 Task: Use mute to silence mail with automated newsletter subscriptions.
Action: Mouse moved to (198, 148)
Screenshot: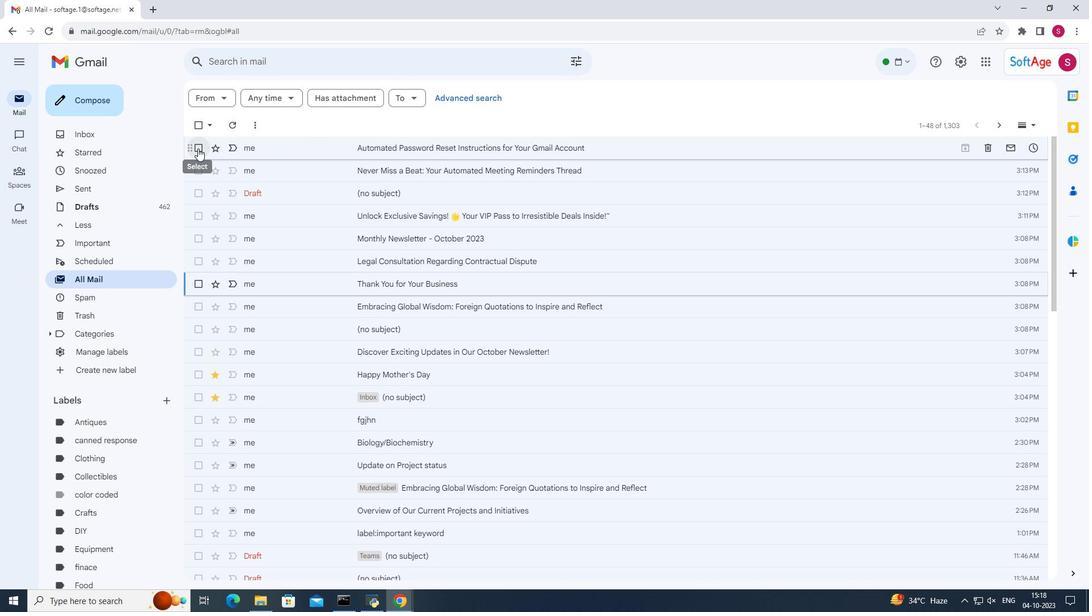 
Action: Mouse pressed left at (198, 148)
Screenshot: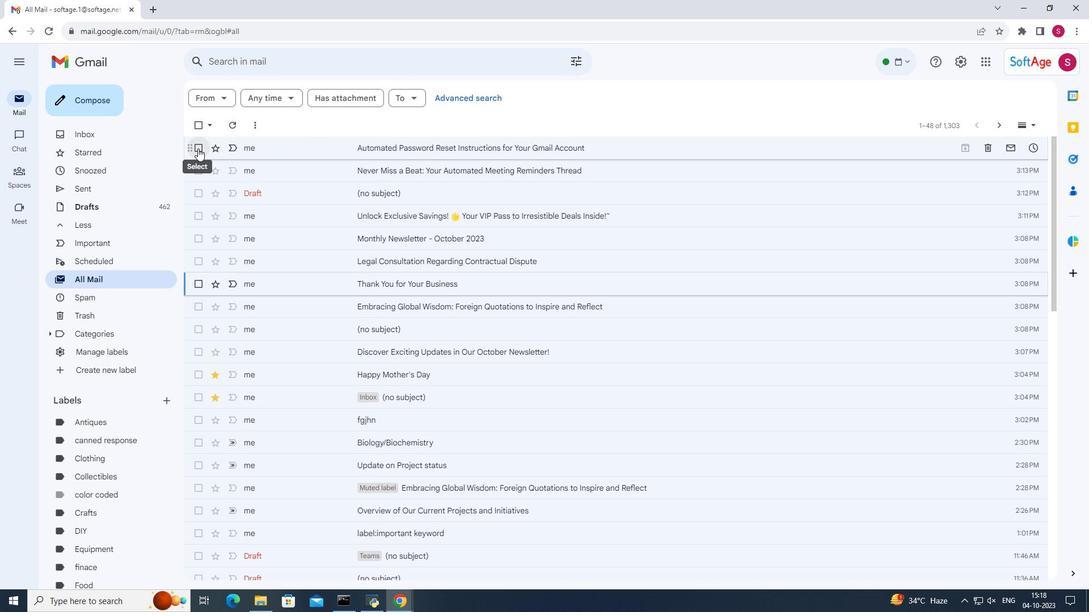 
Action: Mouse moved to (447, 123)
Screenshot: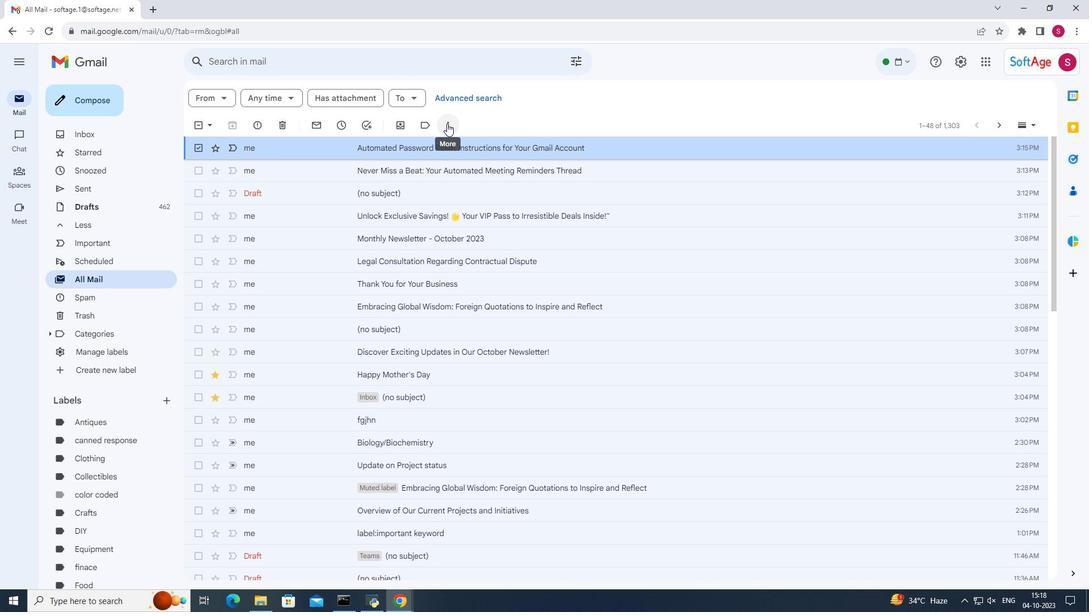 
Action: Mouse pressed left at (447, 123)
Screenshot: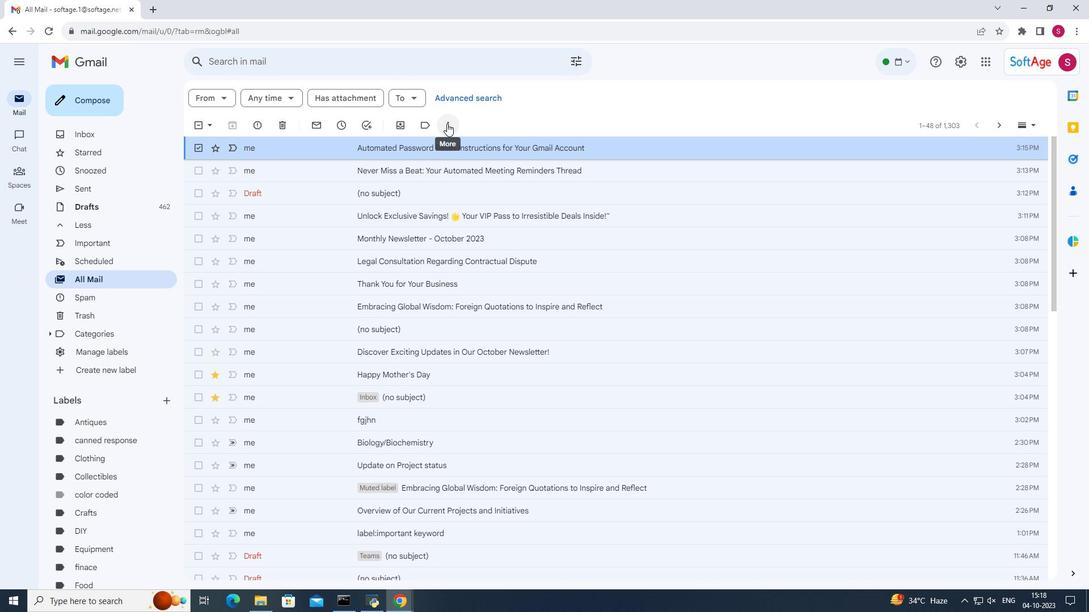
Action: Mouse moved to (488, 215)
Screenshot: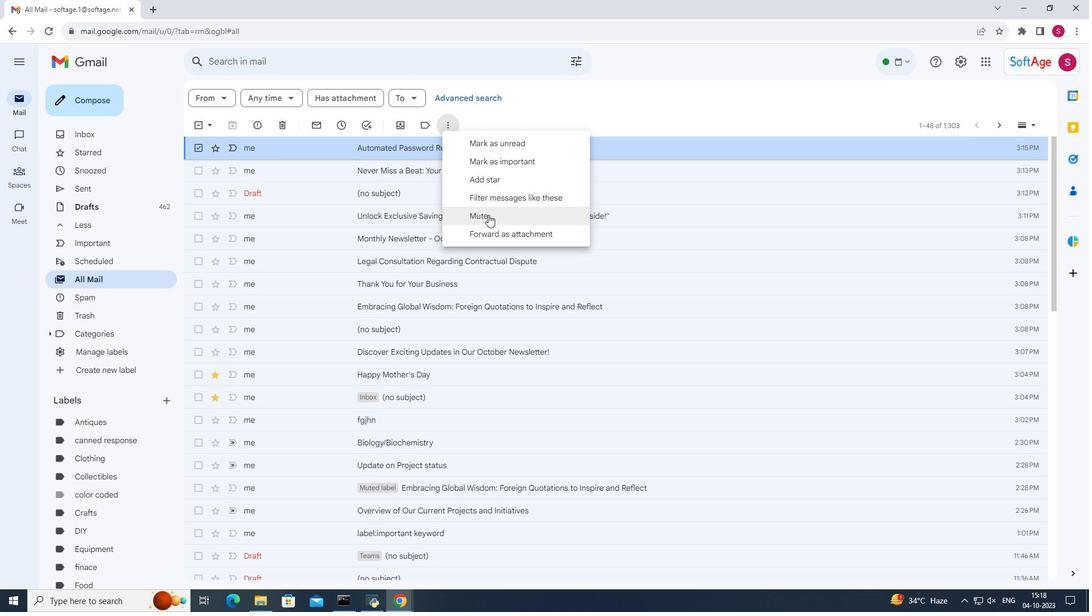 
Action: Mouse pressed left at (488, 215)
Screenshot: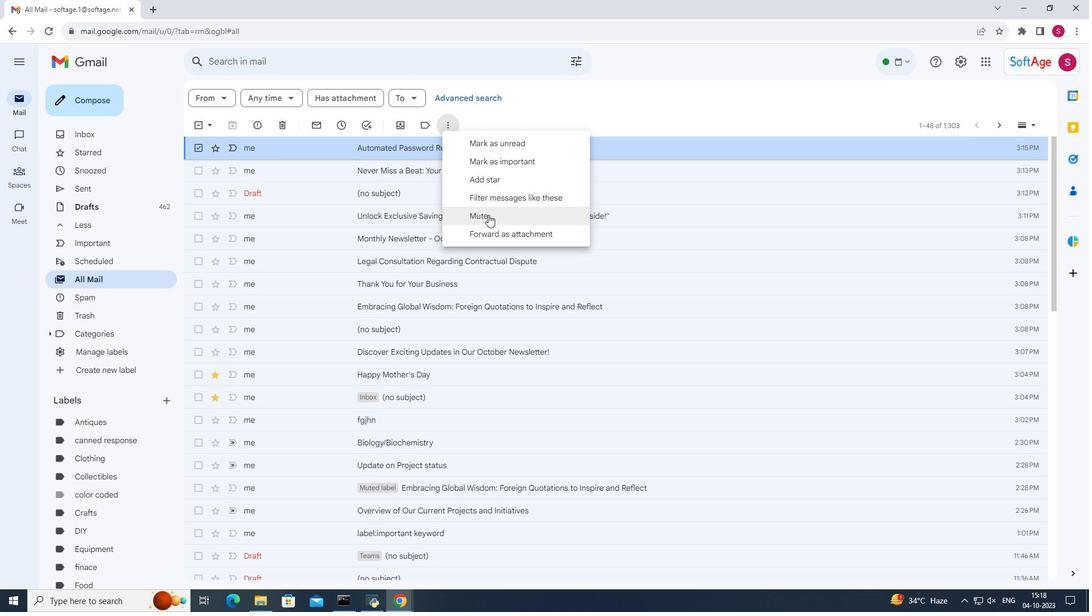 
Action: Mouse moved to (198, 171)
Screenshot: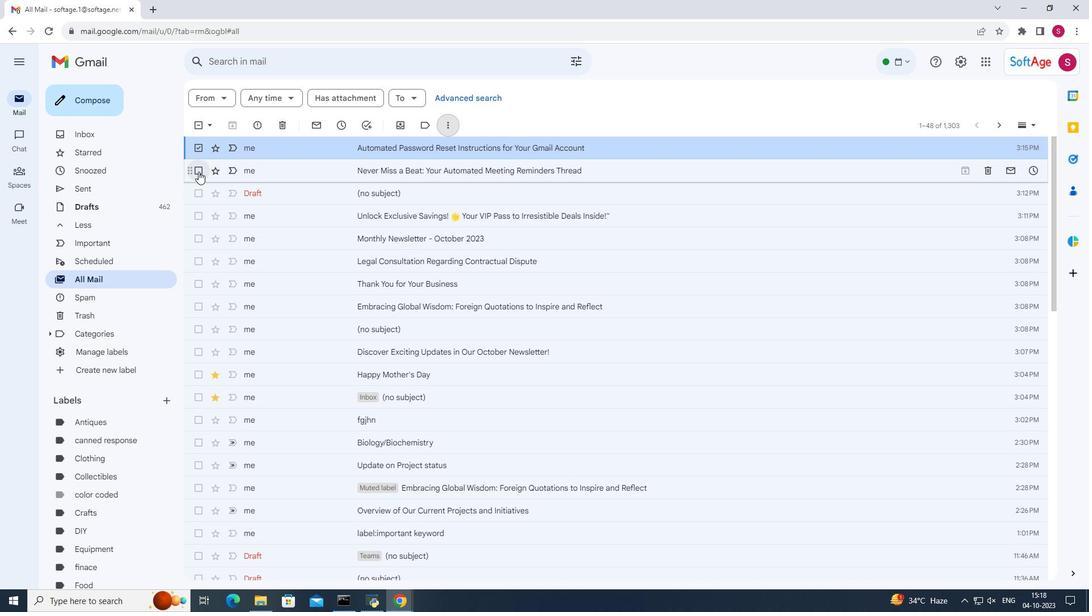
Action: Mouse pressed left at (198, 171)
Screenshot: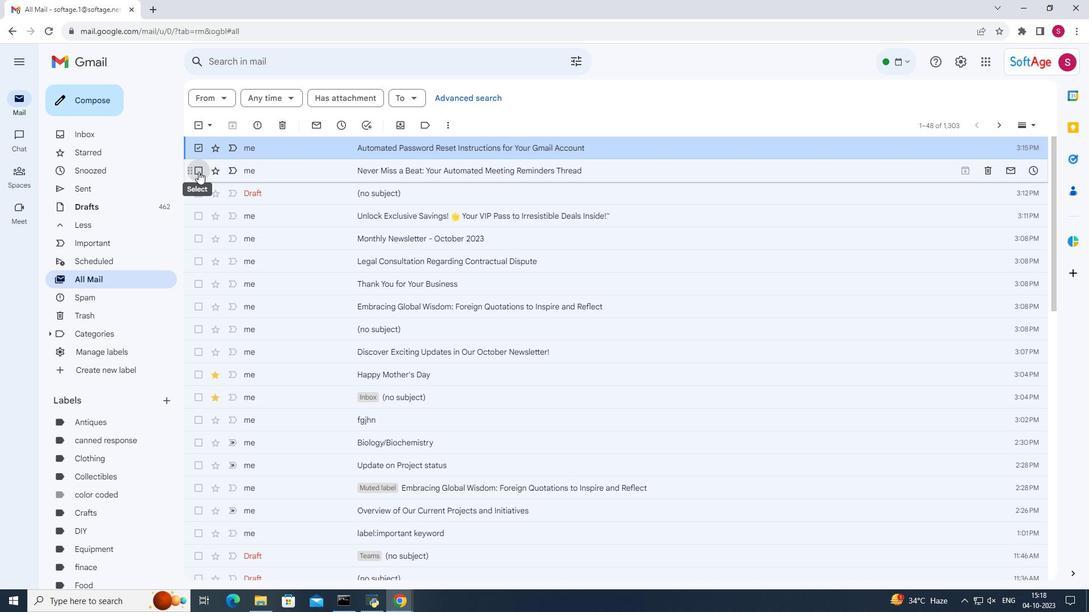 
Action: Mouse moved to (452, 125)
Screenshot: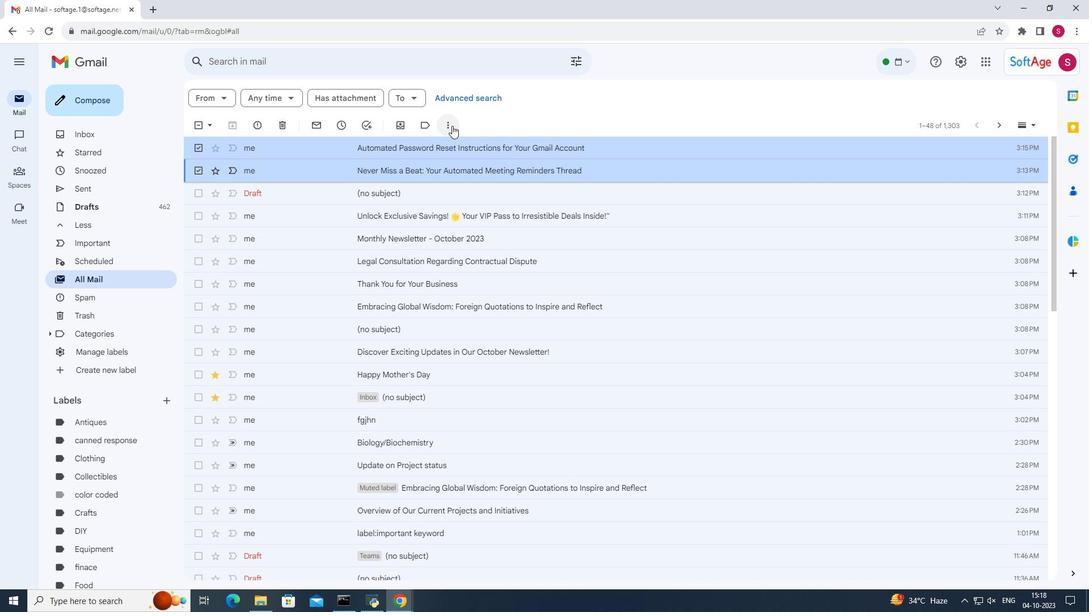 
Action: Mouse pressed left at (452, 125)
Screenshot: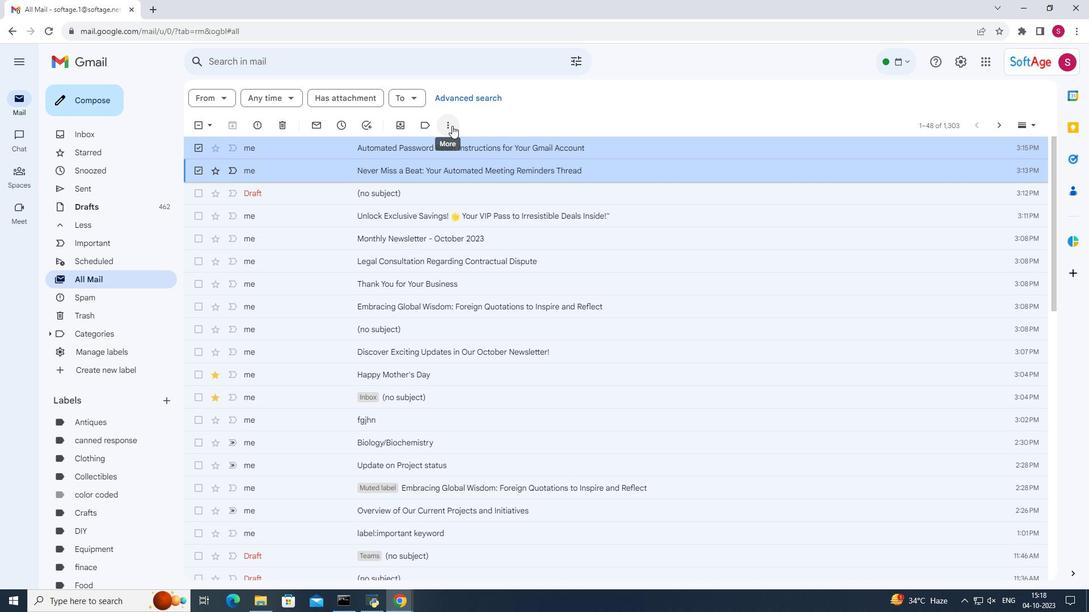 
Action: Mouse moved to (473, 215)
Screenshot: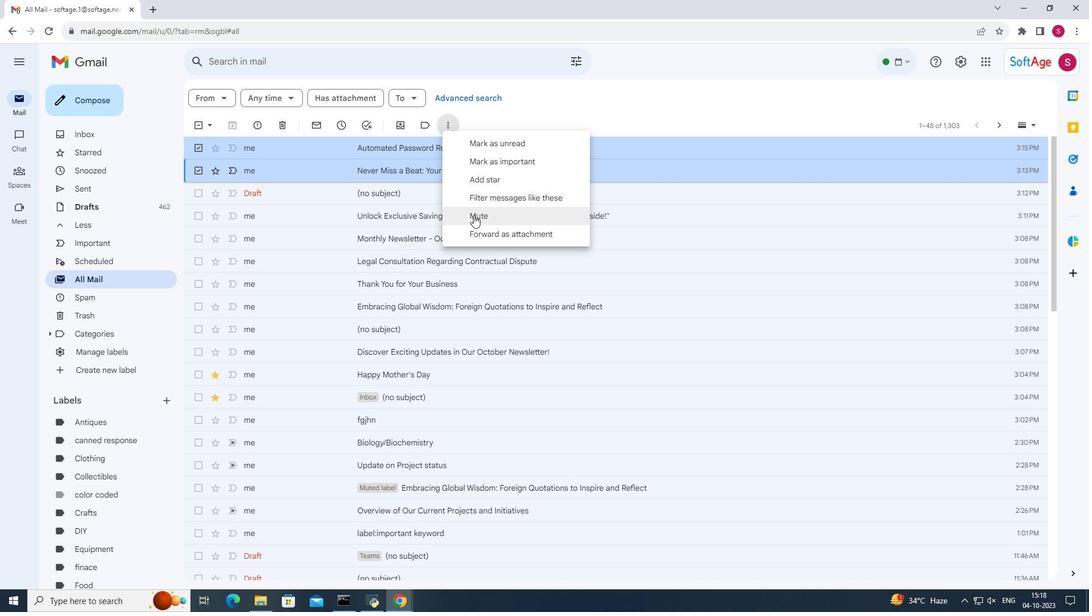 
Action: Mouse pressed left at (473, 215)
Screenshot: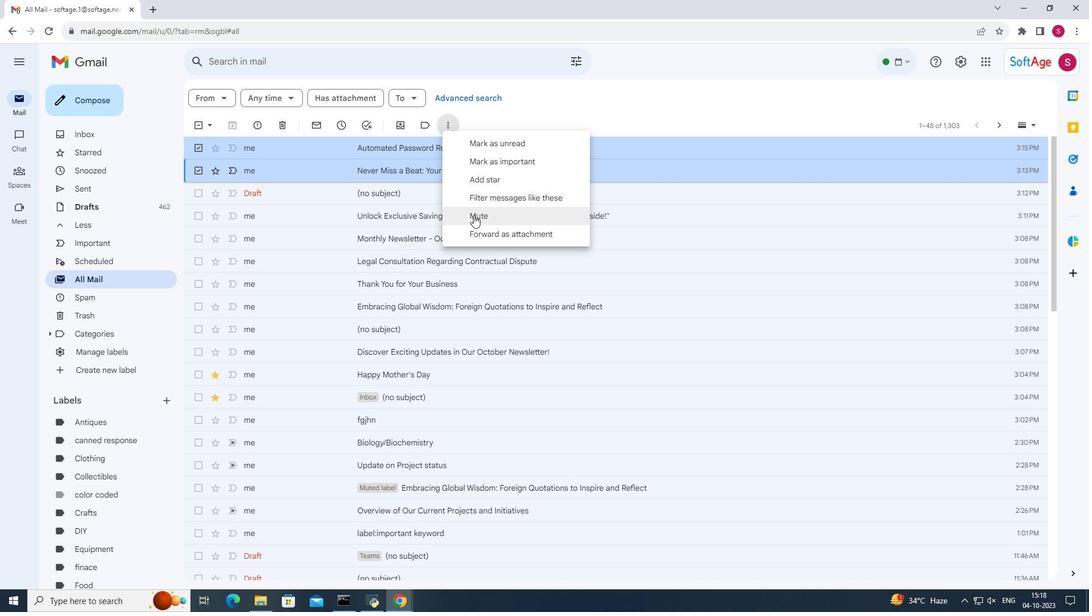 
Action: Mouse moved to (195, 215)
Screenshot: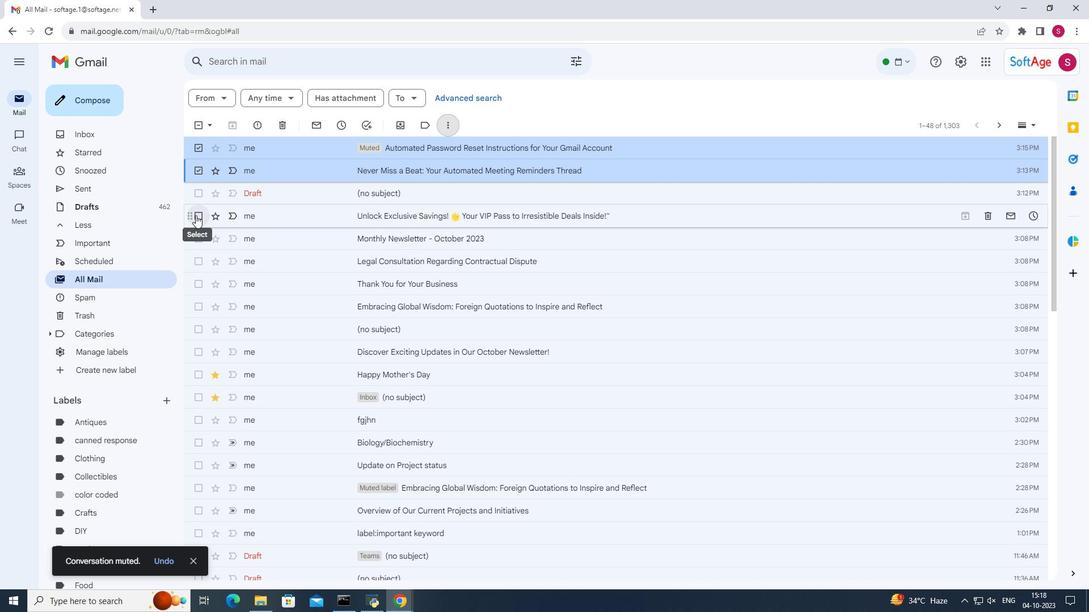 
Action: Mouse pressed left at (195, 215)
Screenshot: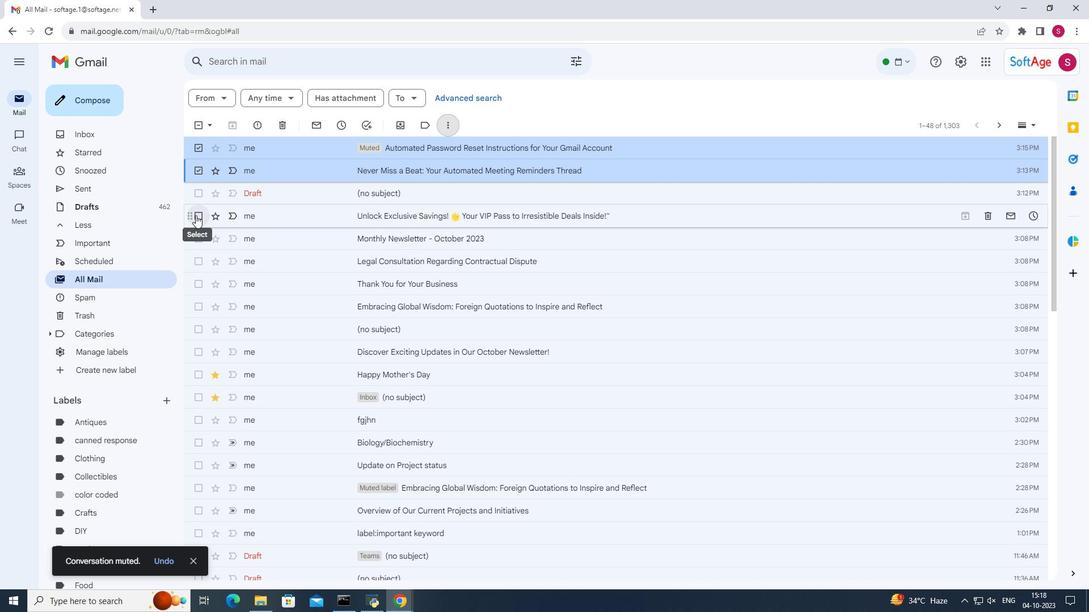 
Action: Mouse moved to (278, 216)
Screenshot: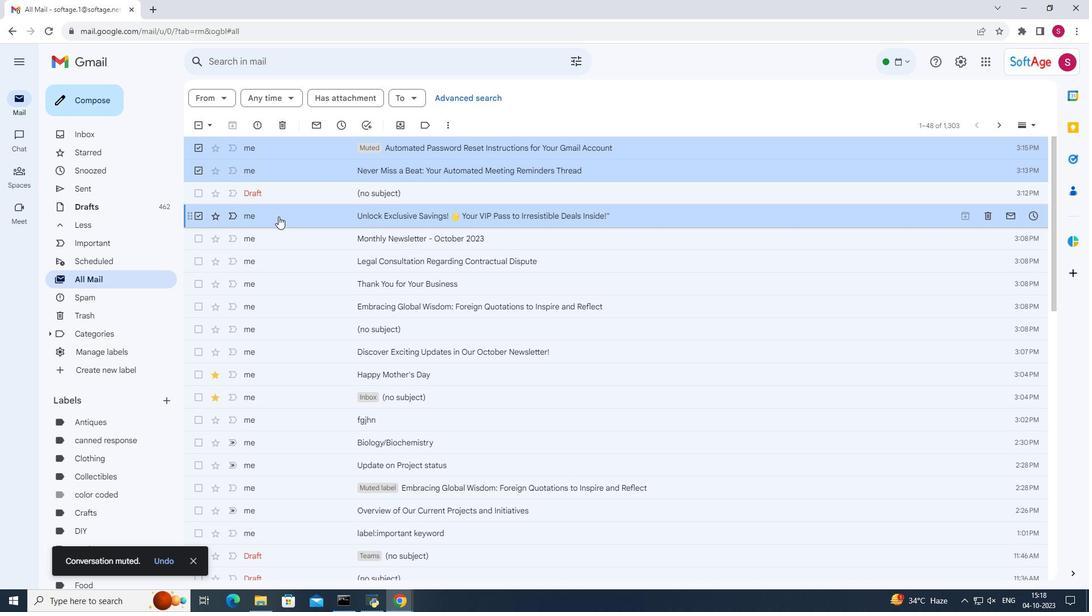 
Action: Mouse pressed right at (278, 216)
Screenshot: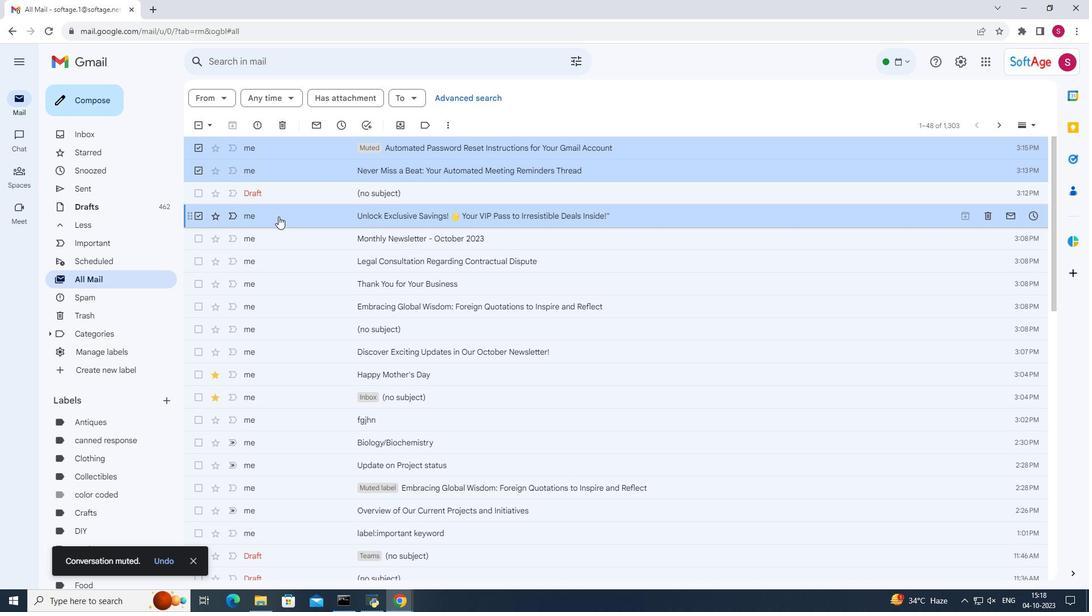 
Action: Mouse moved to (349, 468)
Screenshot: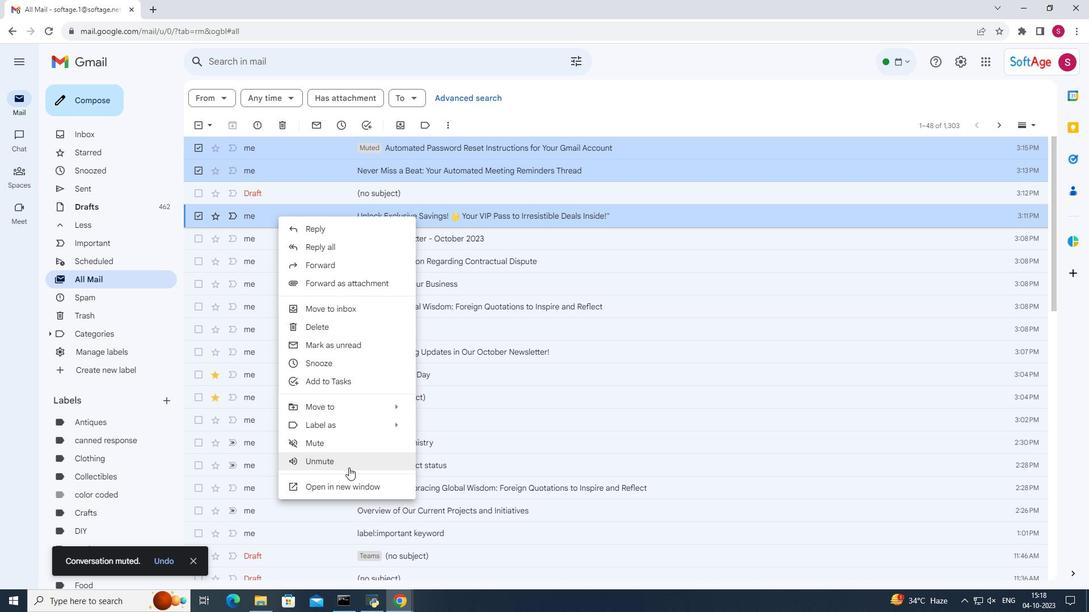 
Action: Mouse pressed left at (349, 468)
Screenshot: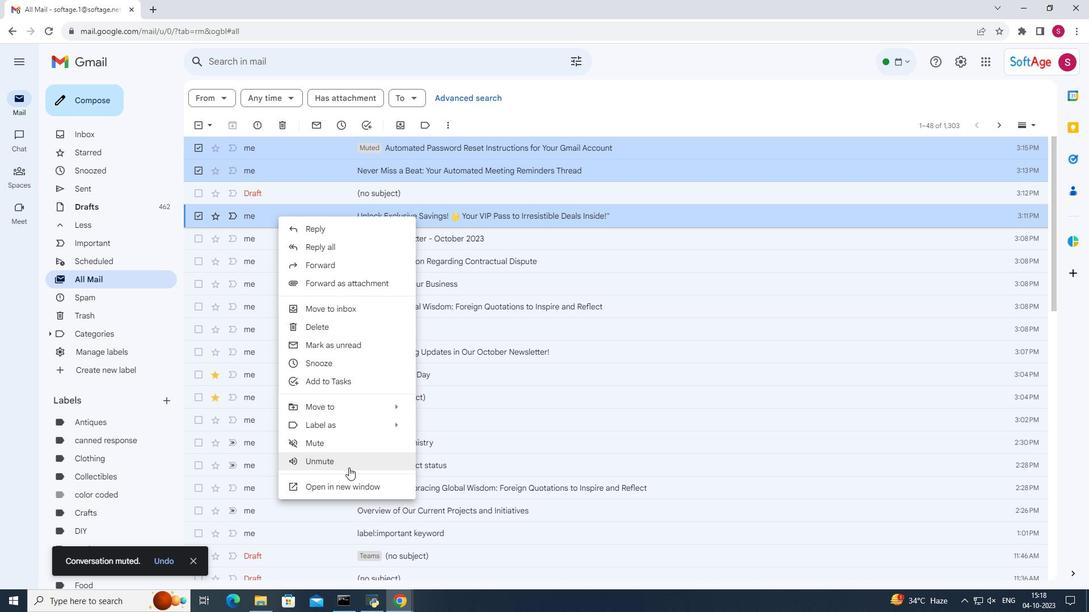 
Action: Mouse moved to (318, 220)
Screenshot: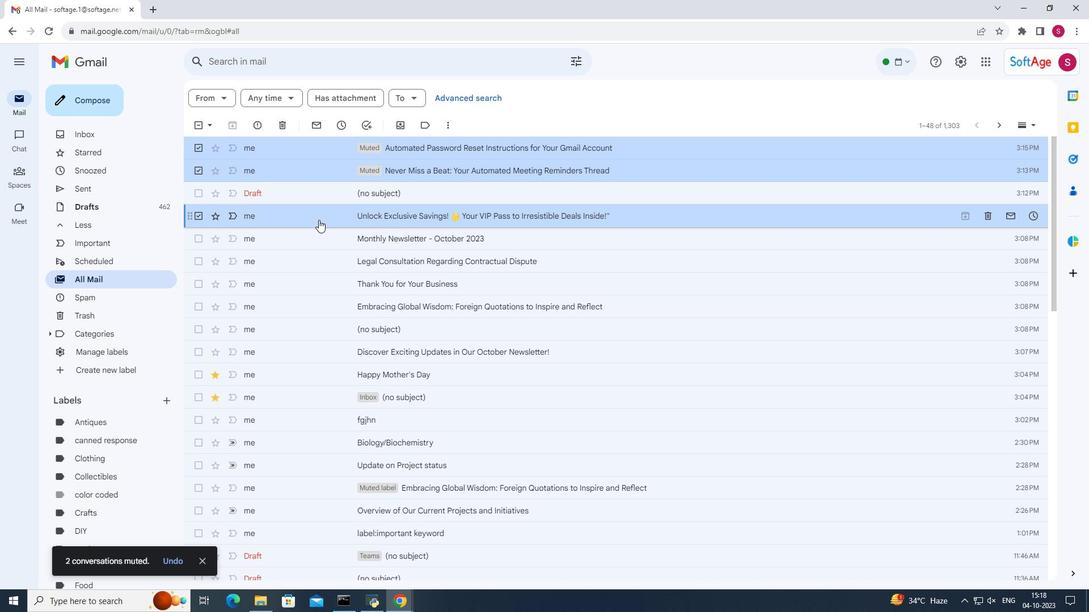 
Action: Mouse pressed right at (318, 220)
Screenshot: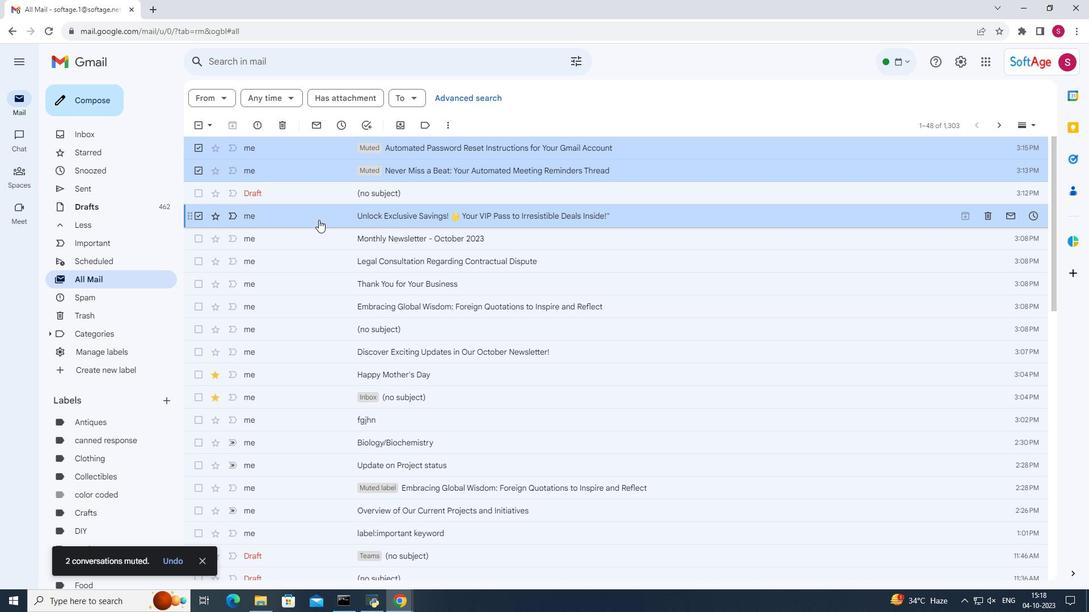 
Action: Mouse moved to (542, 287)
Screenshot: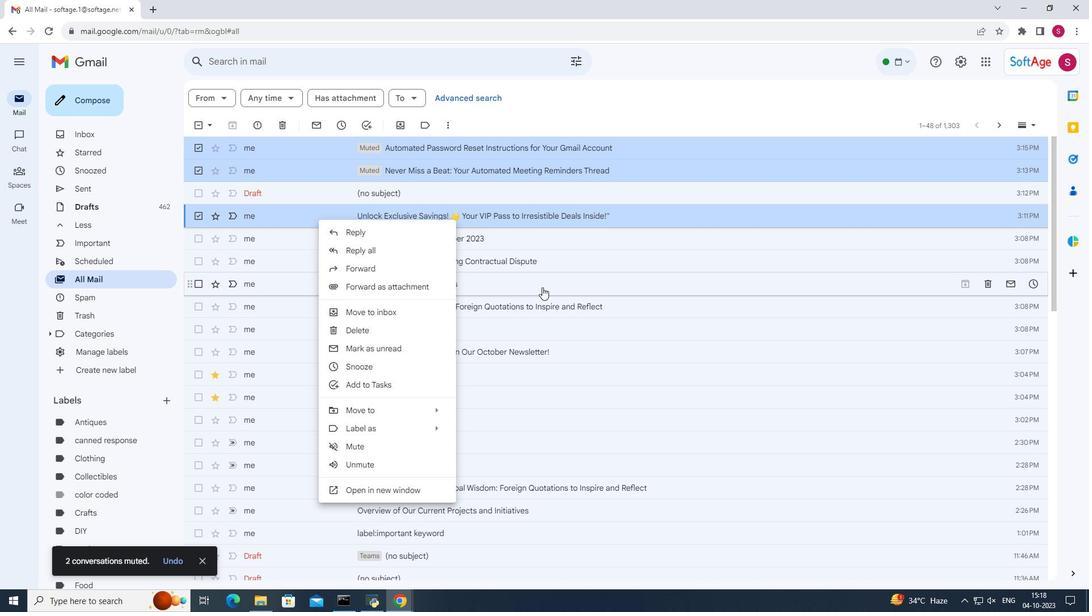 
Action: Mouse pressed left at (542, 287)
Screenshot: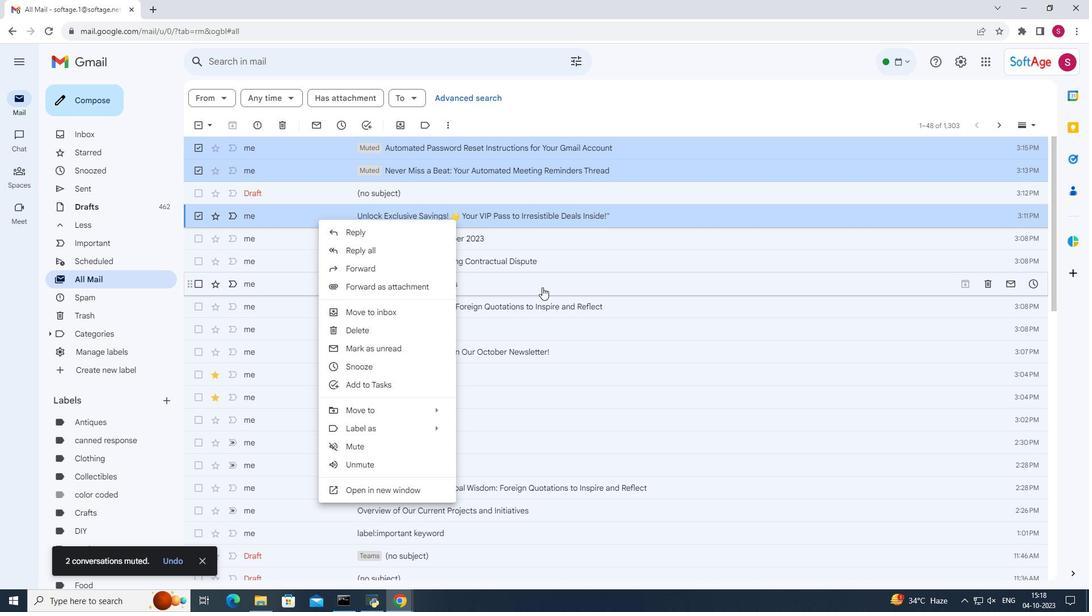 
Action: Mouse moved to (198, 87)
Screenshot: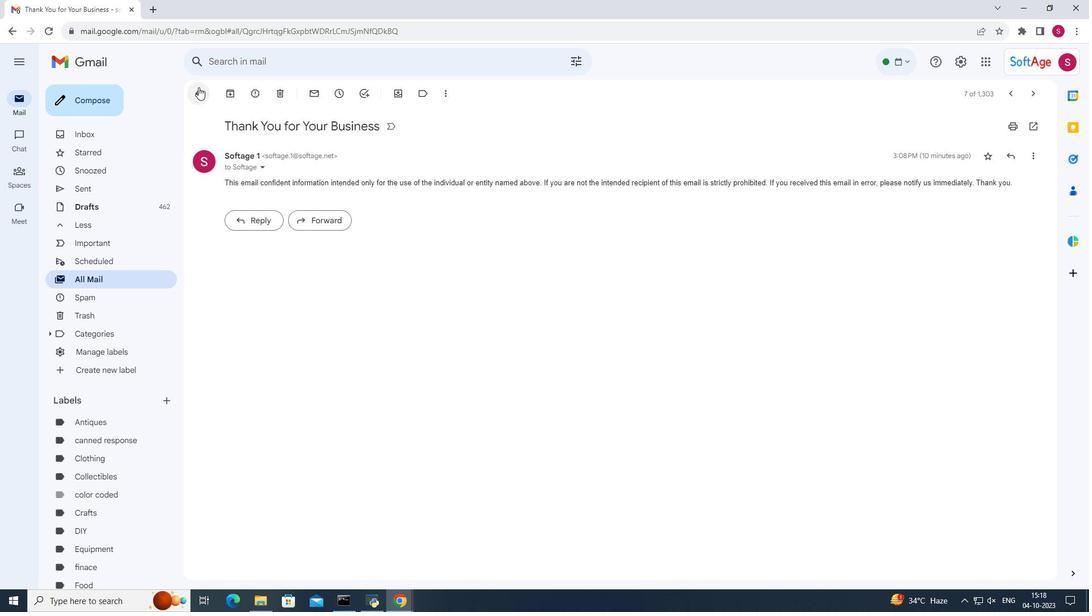 
Action: Mouse pressed left at (198, 87)
Screenshot: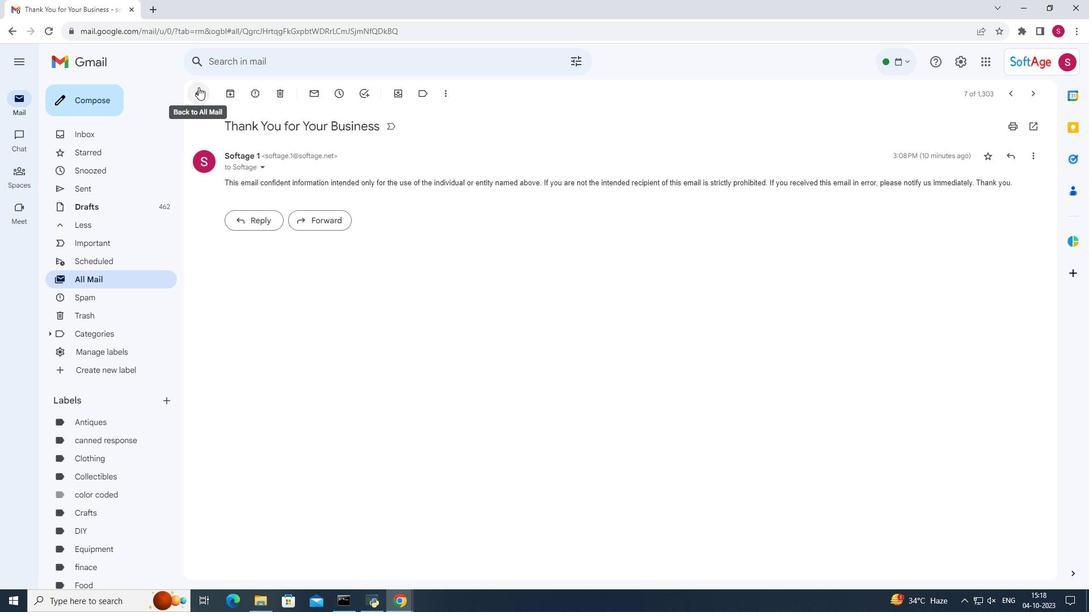 
Action: Mouse moved to (364, 236)
Screenshot: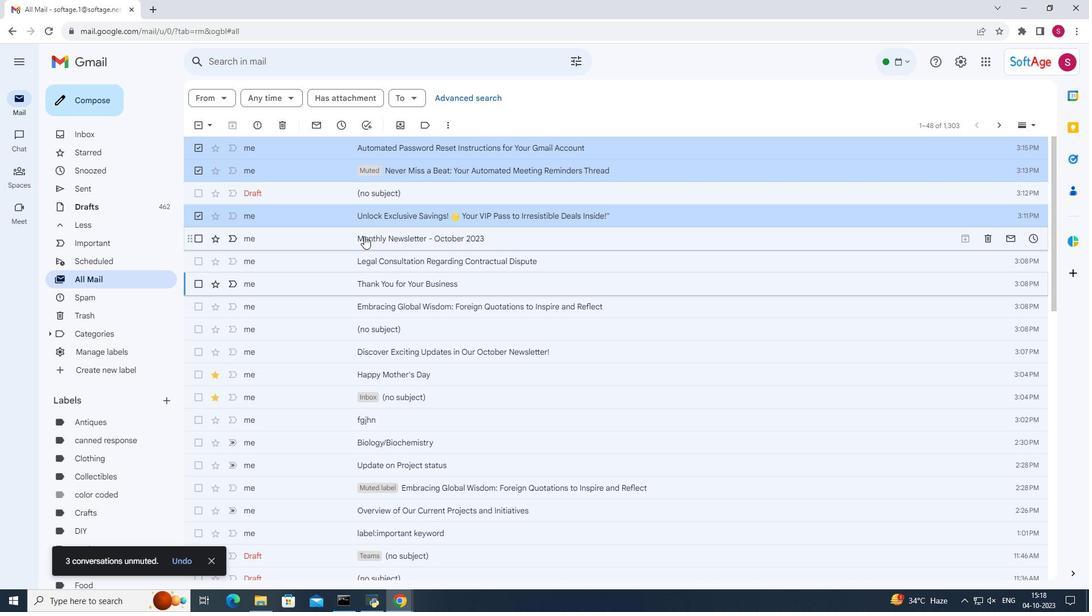 
Action: Mouse pressed left at (364, 236)
Screenshot: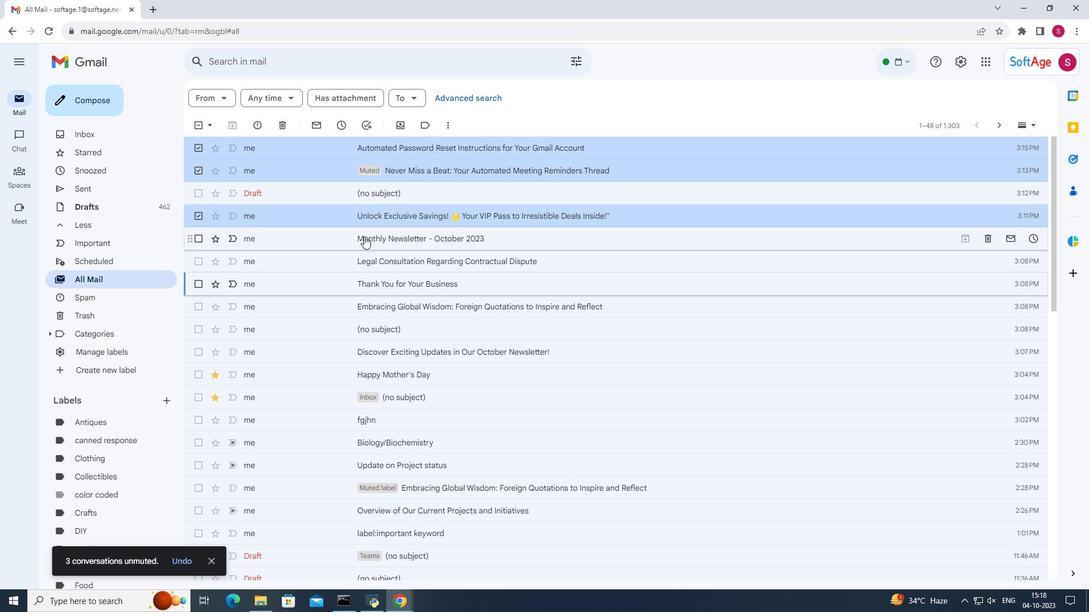 
Action: Mouse moved to (195, 95)
Screenshot: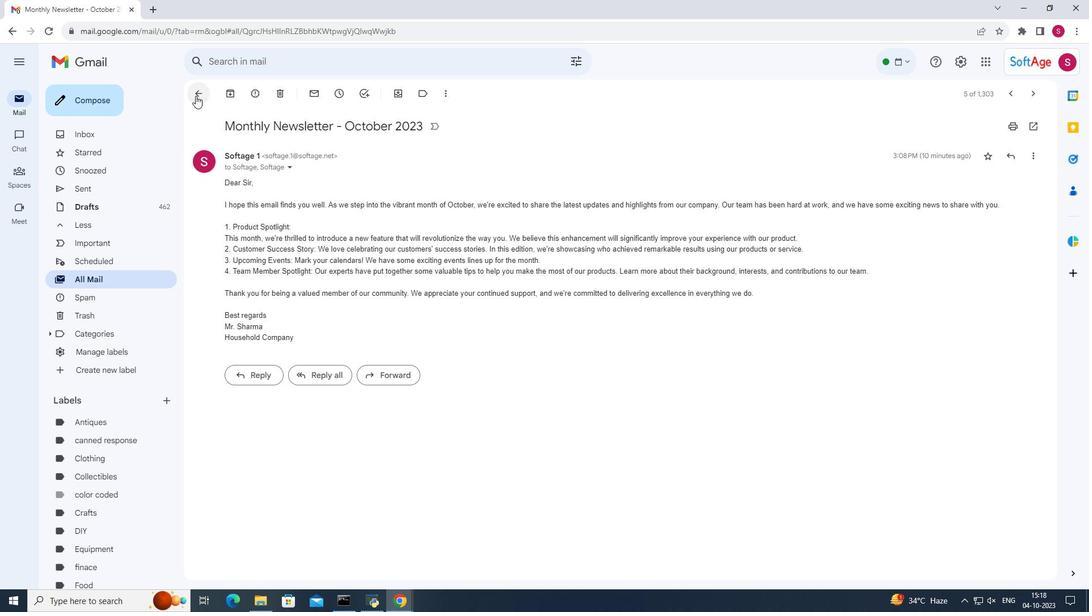 
Action: Mouse pressed left at (195, 95)
Screenshot: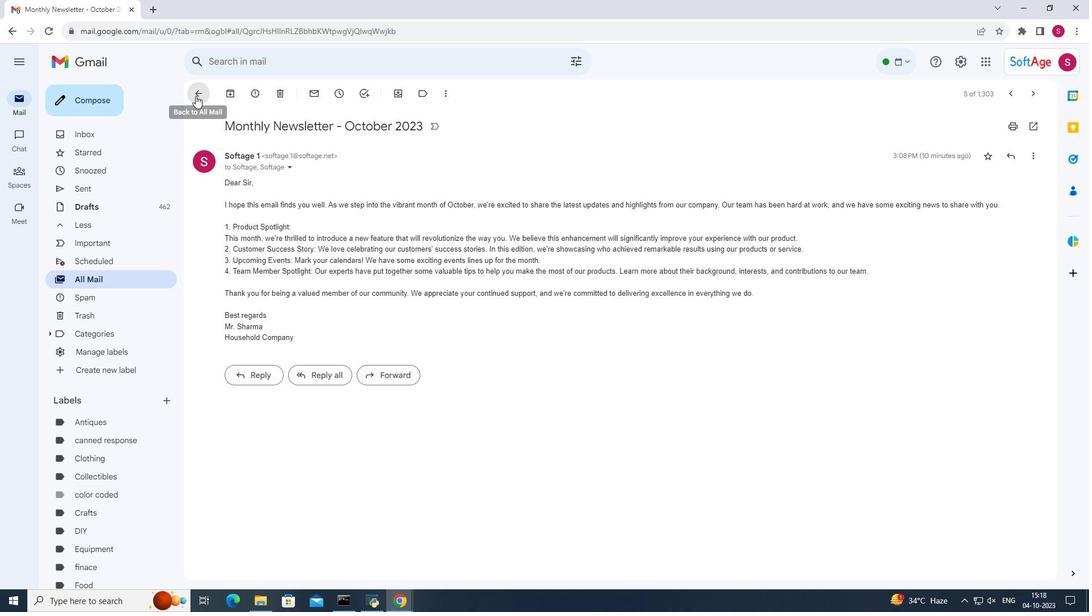 
Action: Mouse moved to (297, 239)
Screenshot: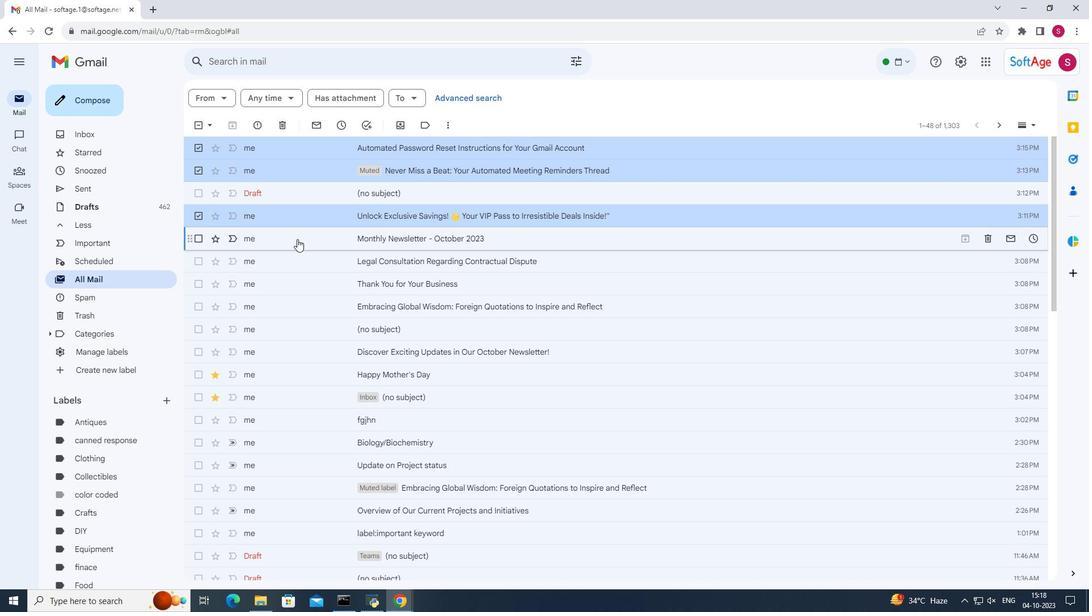
Action: Mouse pressed right at (297, 239)
Screenshot: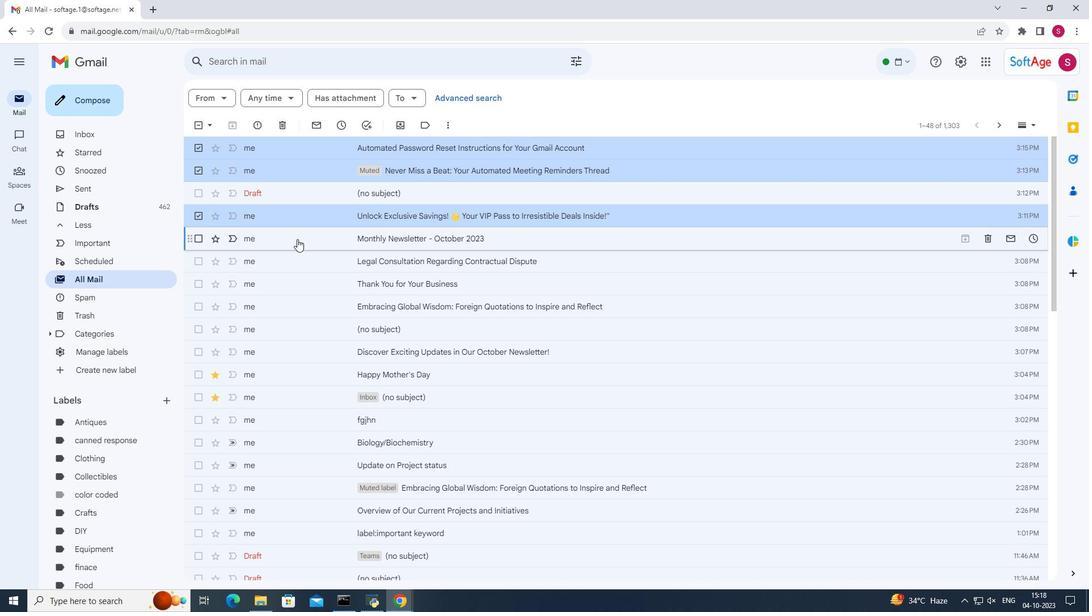 
Action: Mouse moved to (342, 465)
Screenshot: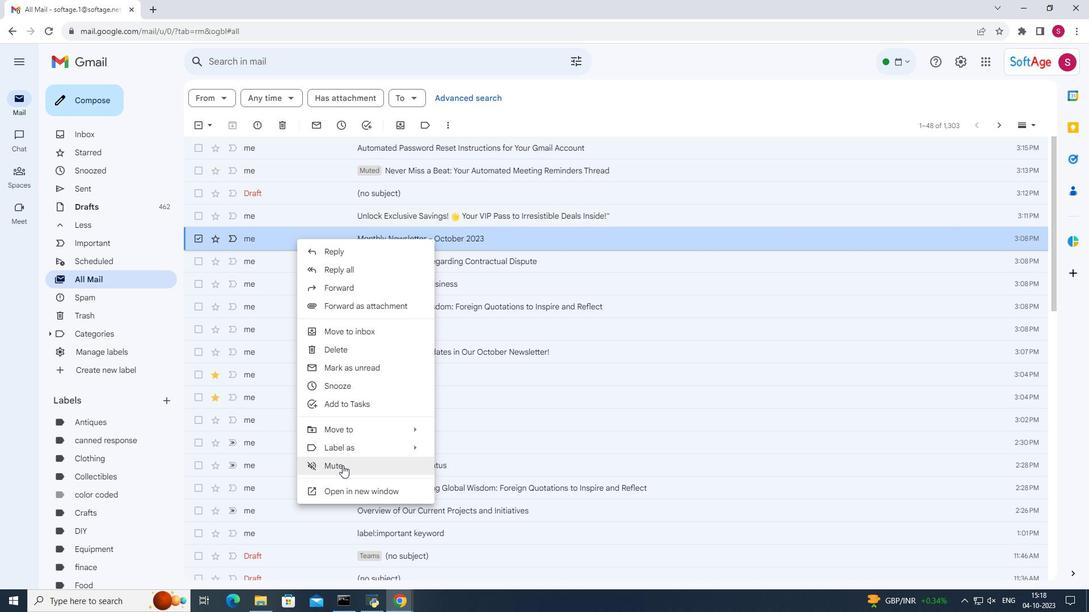 
Action: Mouse pressed left at (342, 465)
Screenshot: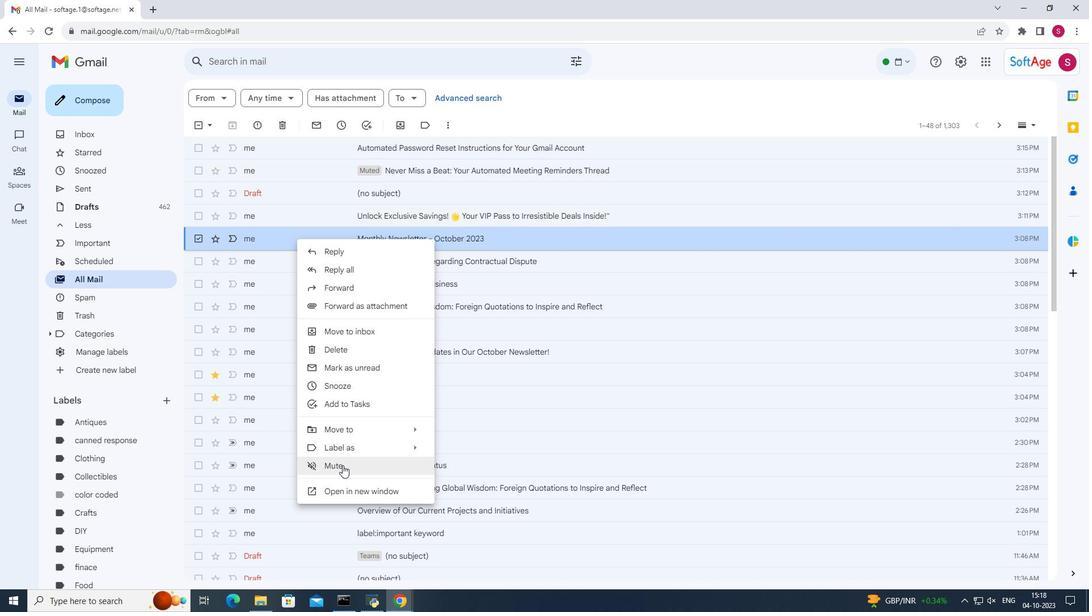 
Action: Mouse moved to (357, 263)
Screenshot: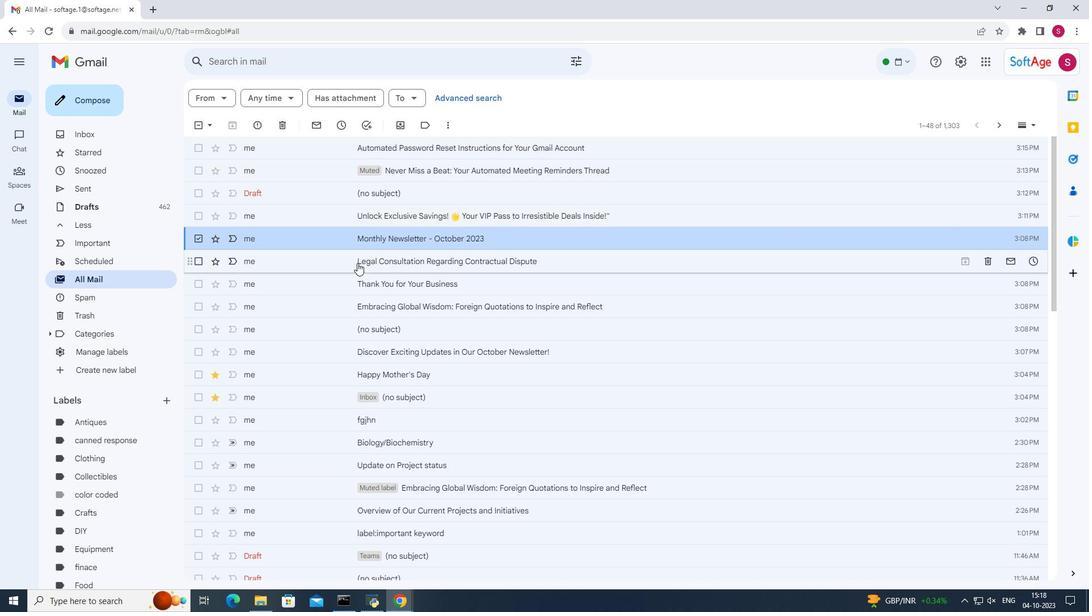 
Action: Mouse pressed right at (357, 263)
Screenshot: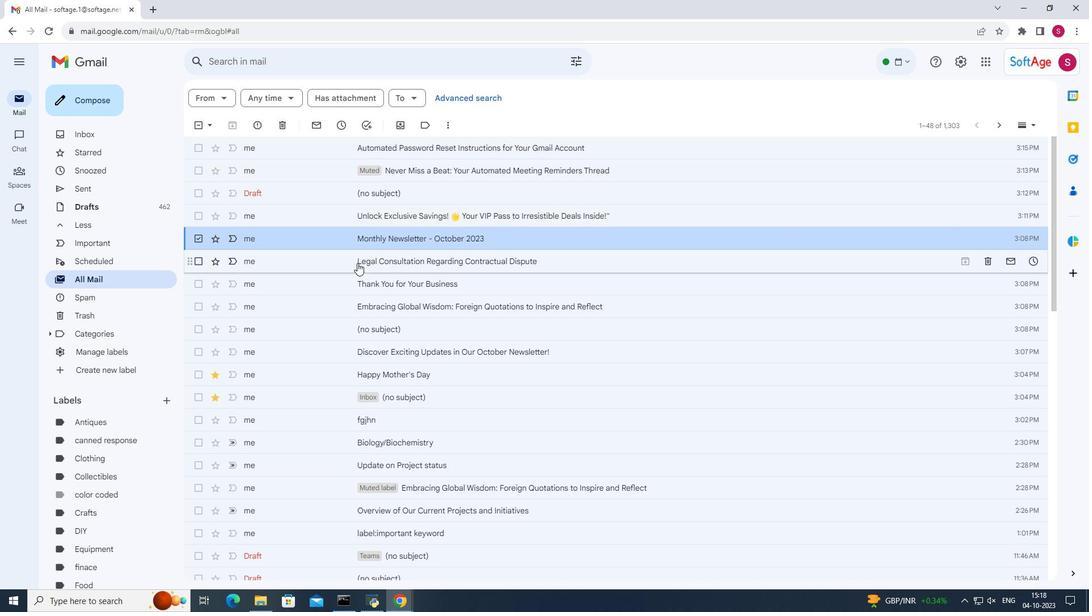 
Action: Mouse moved to (394, 486)
Screenshot: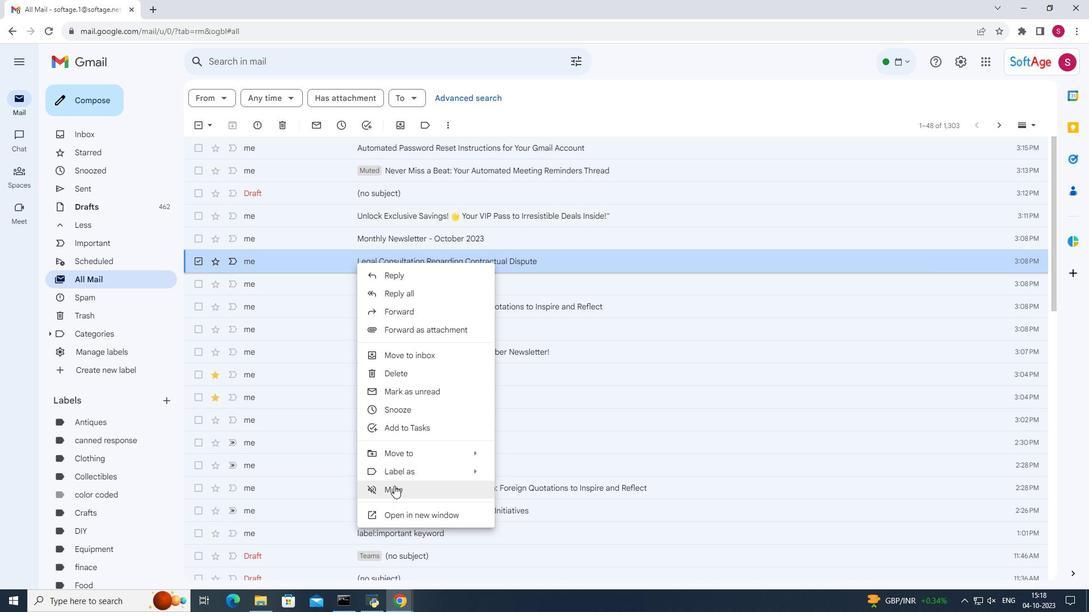 
Action: Mouse pressed left at (394, 486)
Screenshot: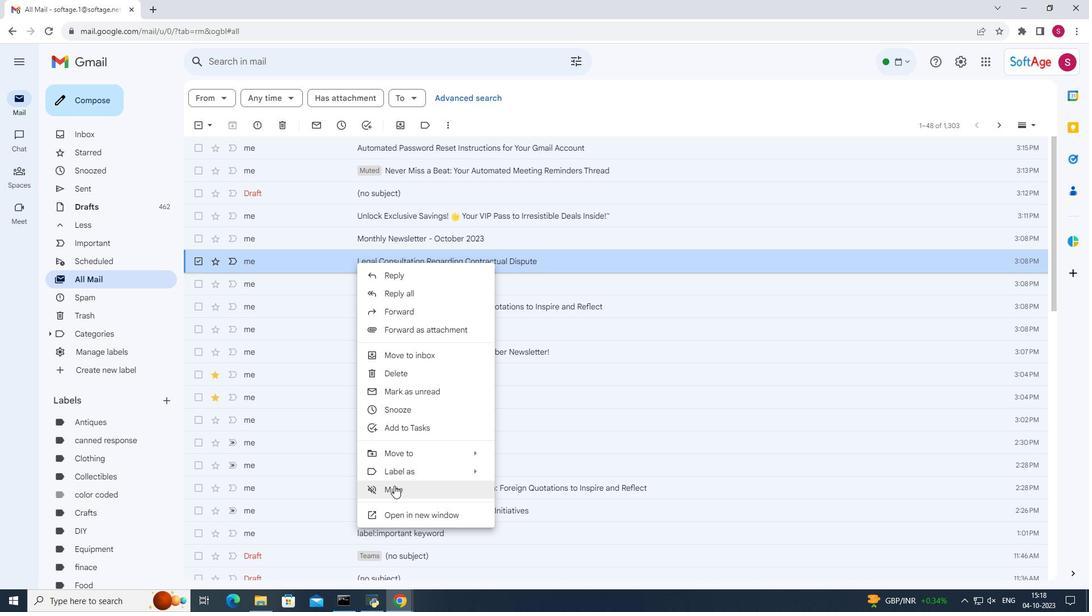 
Action: Mouse moved to (350, 303)
Screenshot: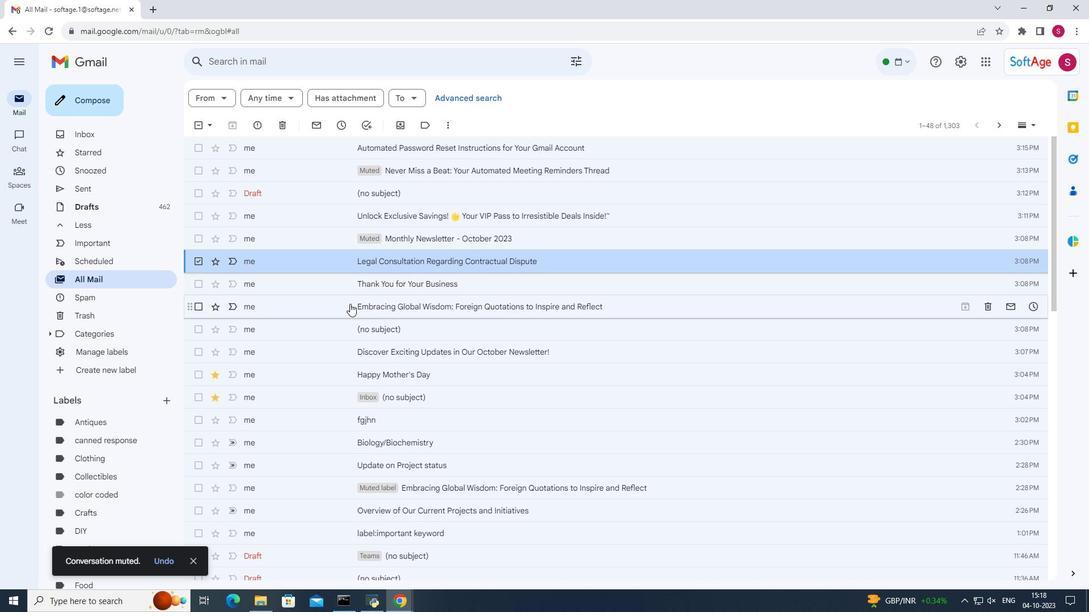 
Action: Mouse pressed right at (350, 303)
Screenshot: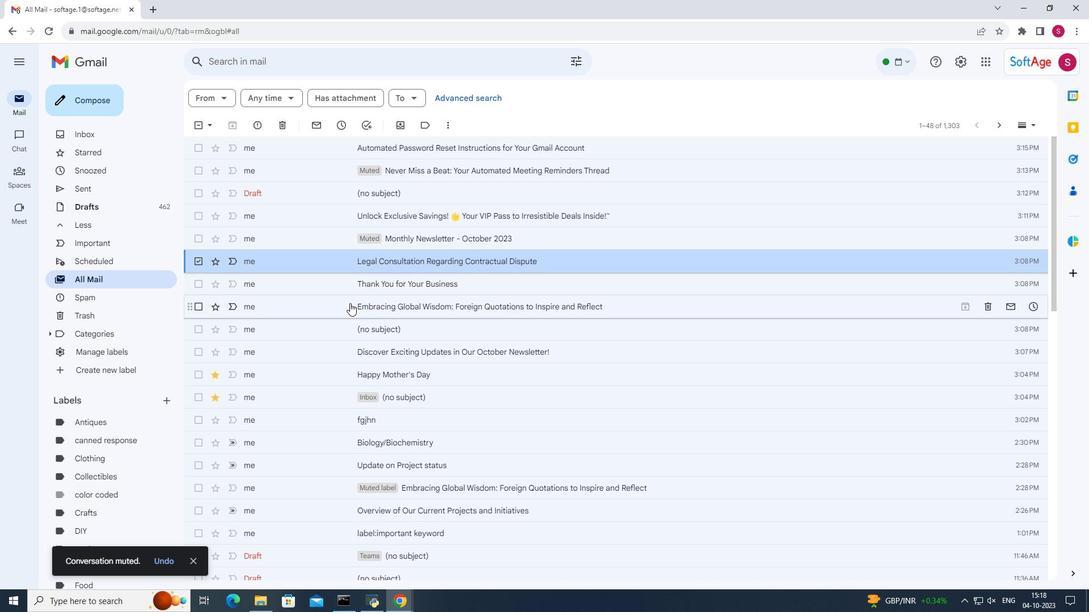 
Action: Mouse moved to (373, 530)
Screenshot: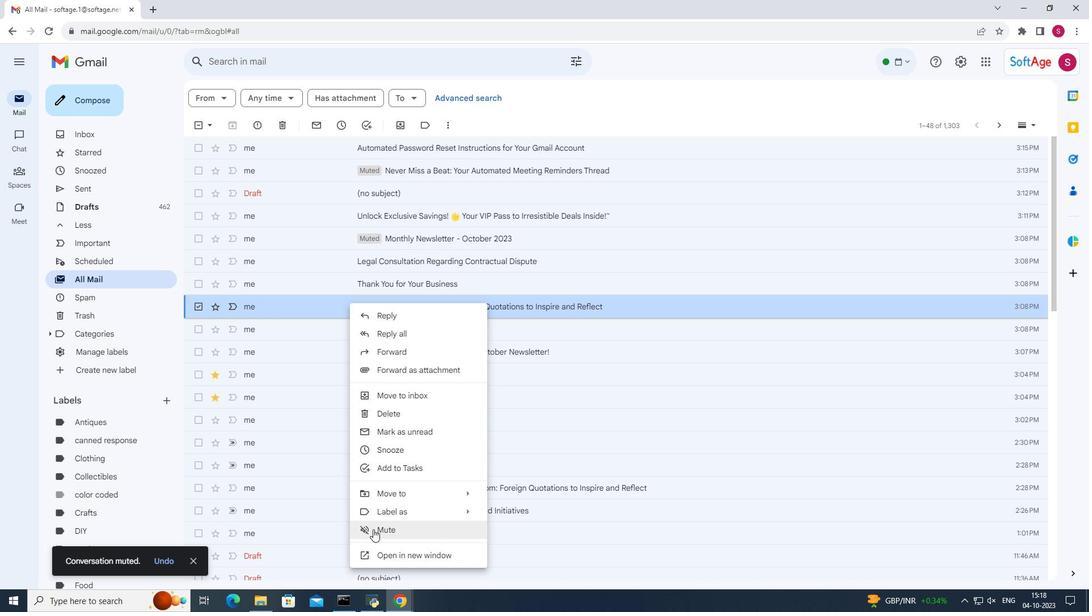 
Action: Mouse pressed left at (373, 530)
Screenshot: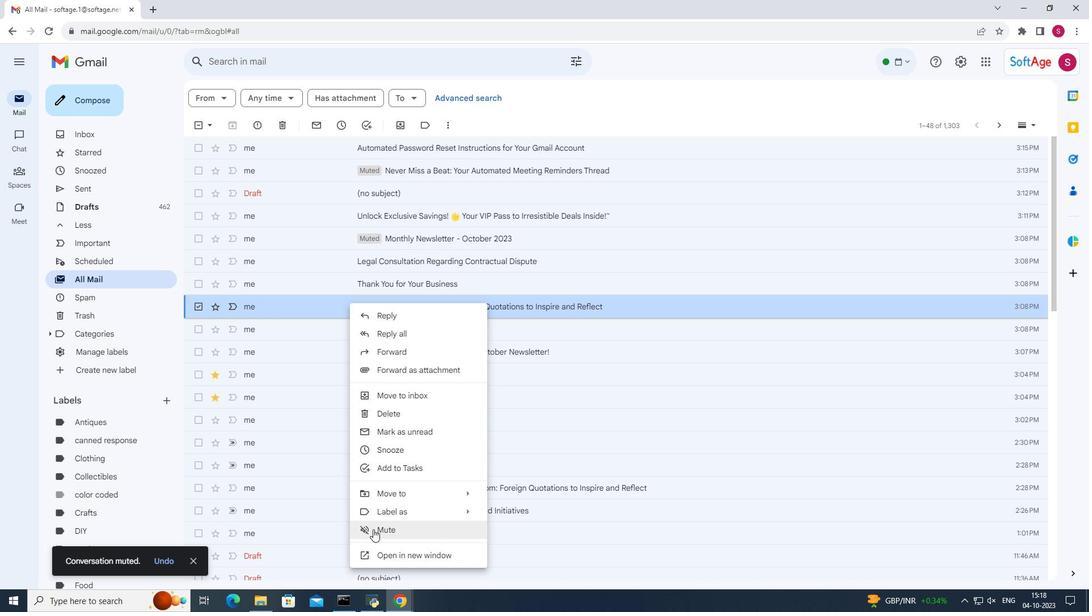 
Action: Mouse moved to (343, 351)
Screenshot: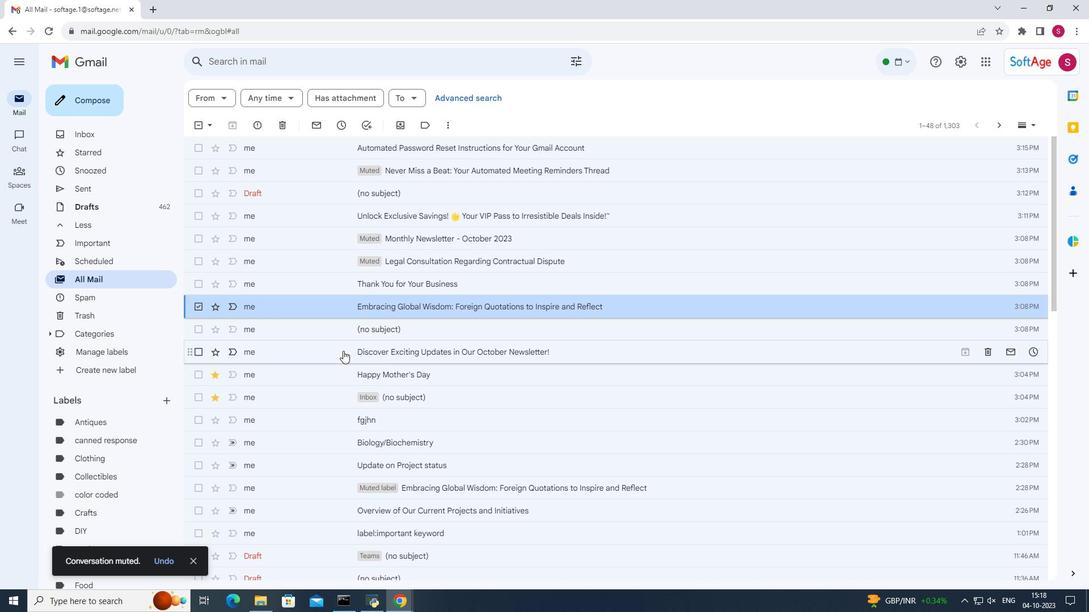 
Action: Mouse pressed right at (343, 351)
Screenshot: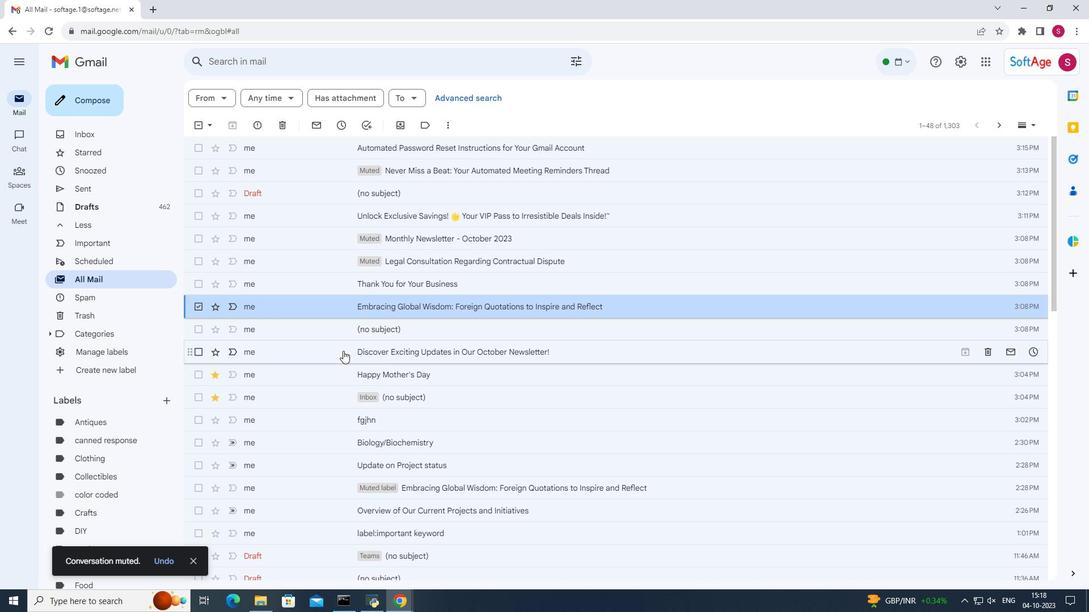 
Action: Mouse moved to (388, 312)
Screenshot: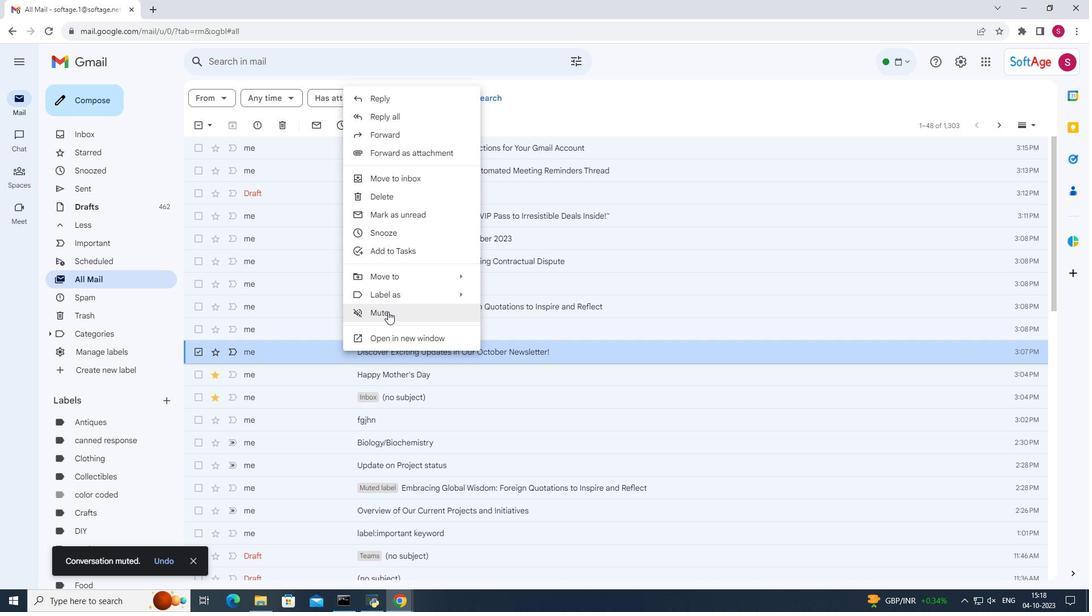 
Action: Mouse pressed left at (388, 312)
Screenshot: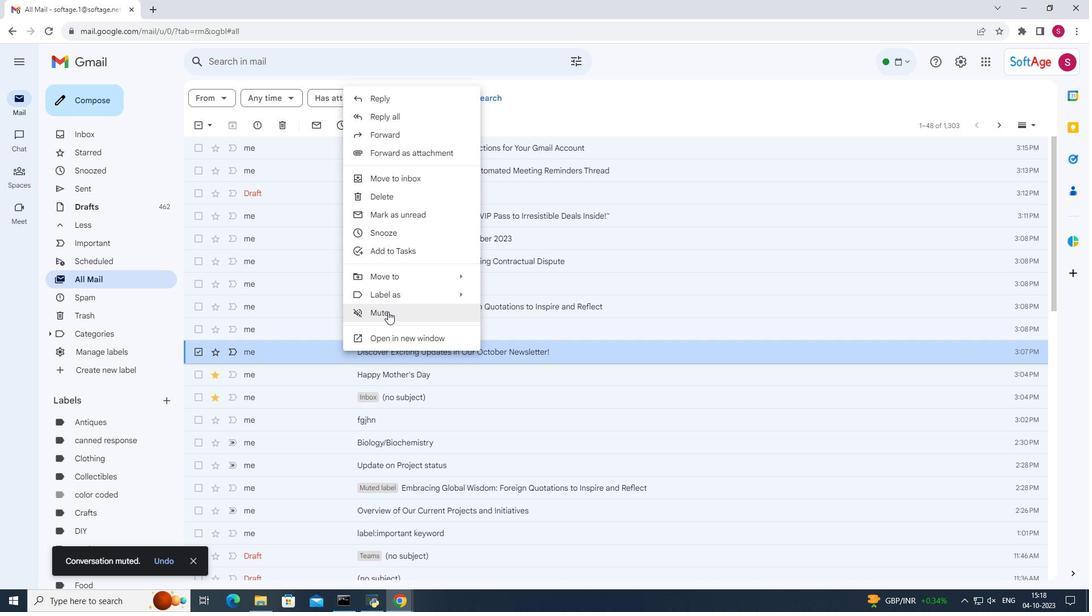 
Action: Mouse moved to (345, 461)
Screenshot: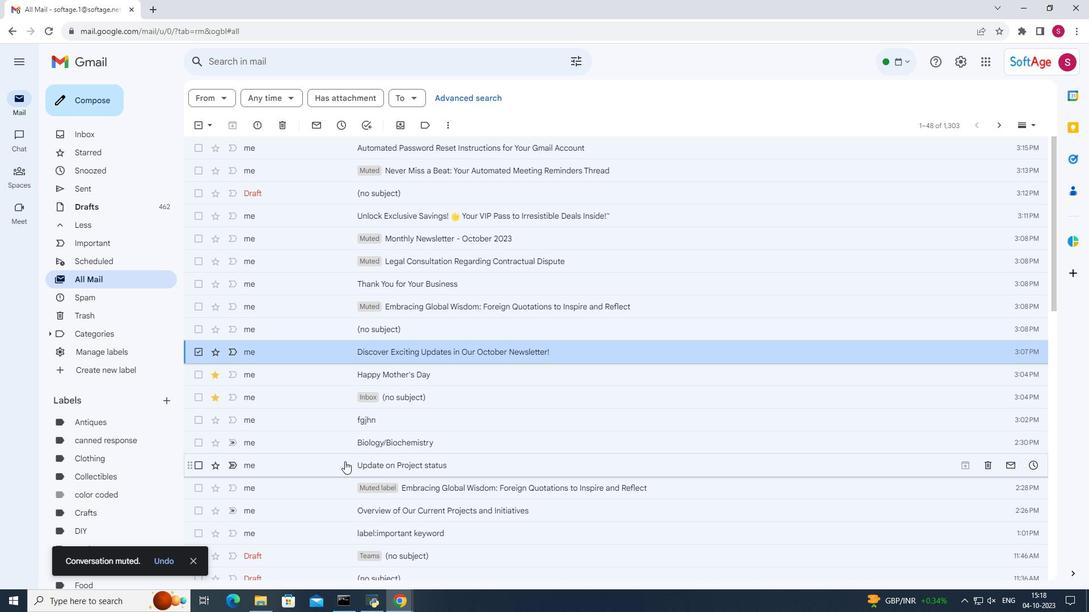 
Action: Mouse pressed right at (345, 461)
Screenshot: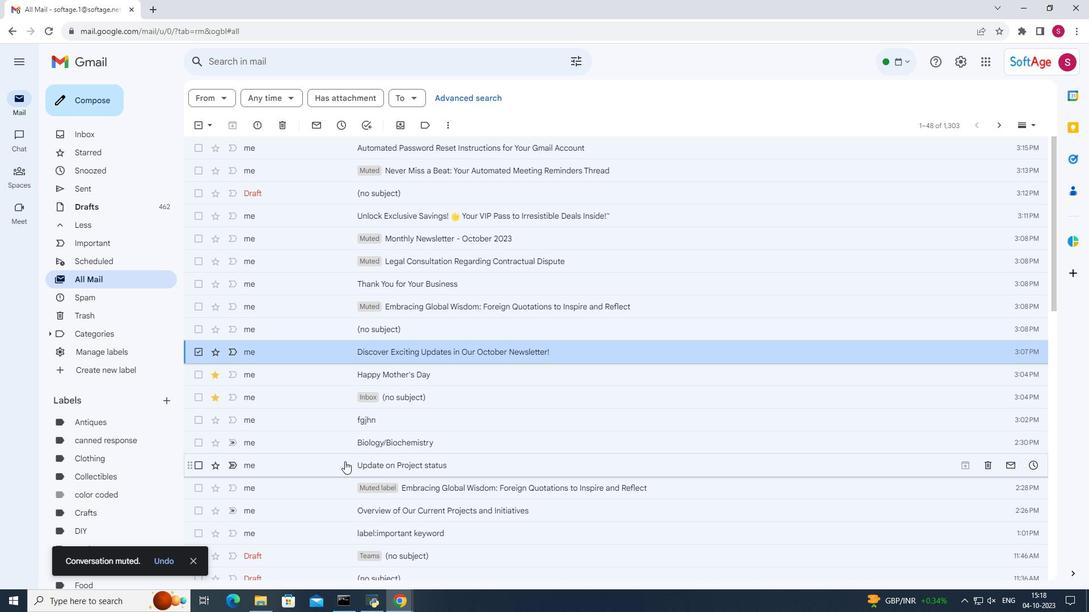 
Action: Mouse moved to (364, 419)
Screenshot: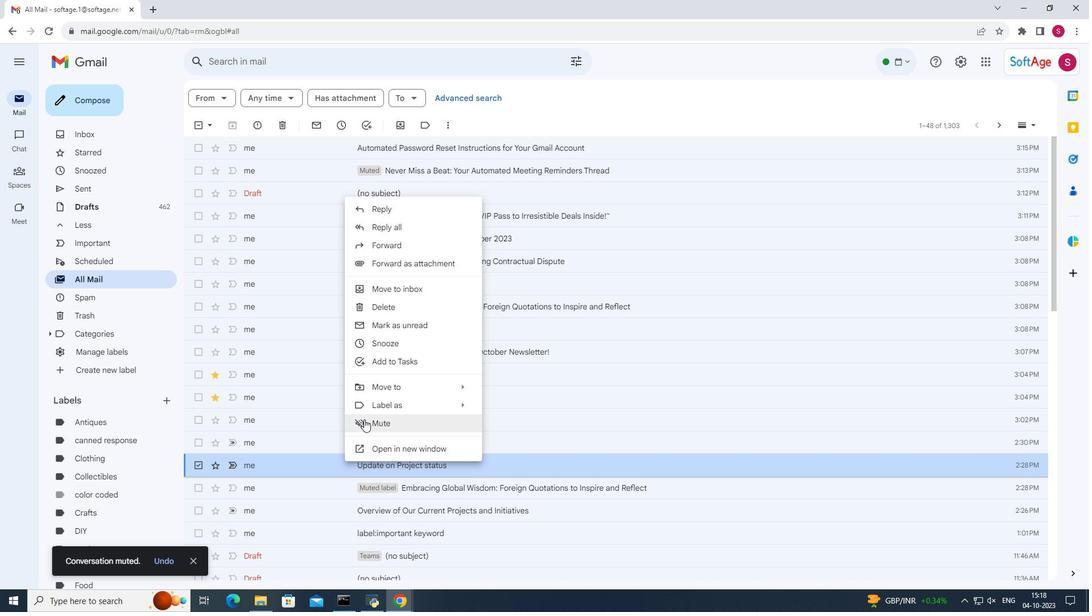 
Action: Mouse pressed left at (364, 419)
Screenshot: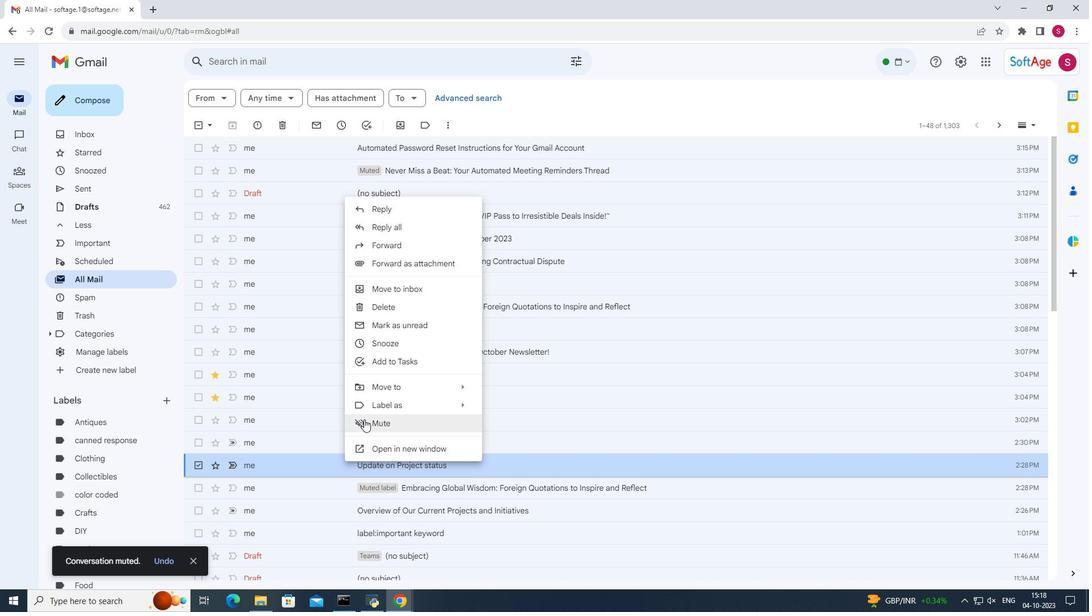 
Action: Mouse moved to (426, 377)
Screenshot: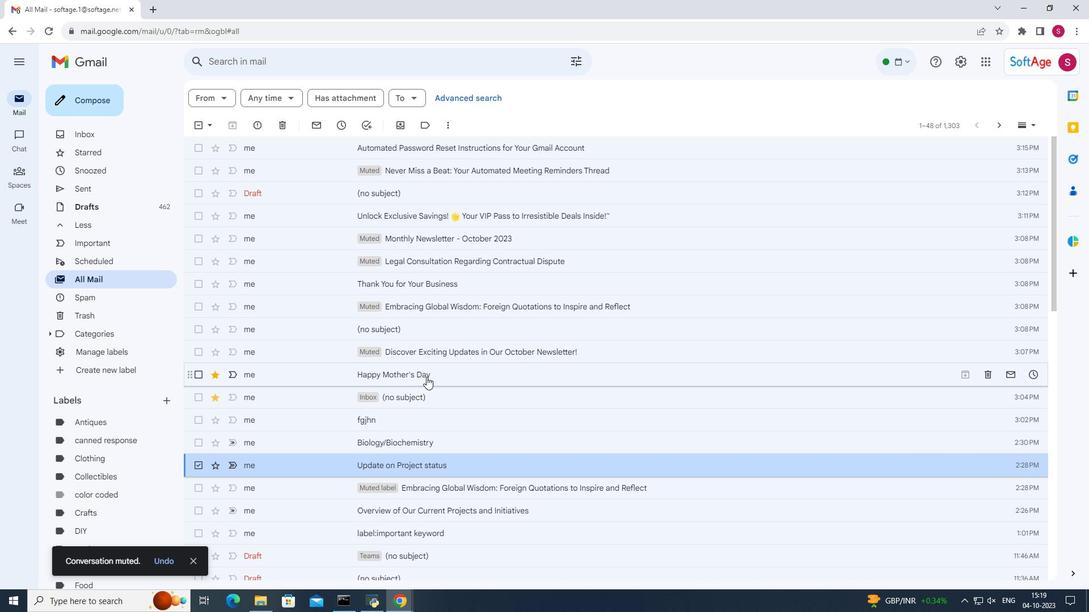 
